 Task: Create a section API Management Sprint and in the section, add a milestone Customer Relationship Management (CRM) Implementation in the project AgileCube
Action: Mouse moved to (75, 362)
Screenshot: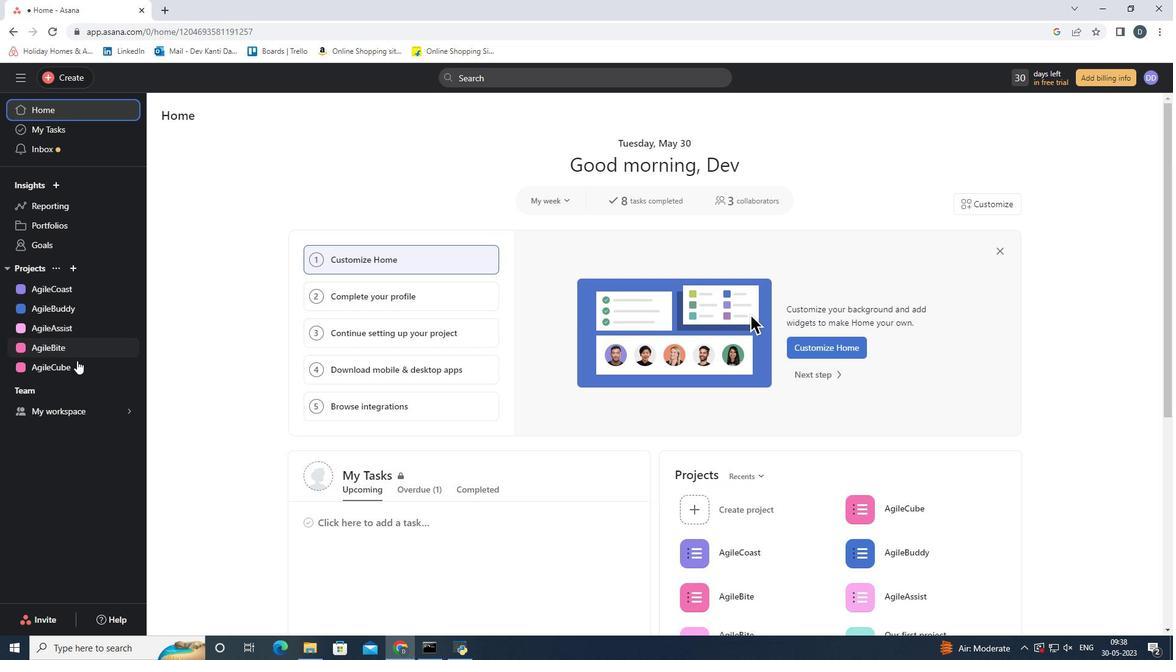 
Action: Mouse pressed left at (75, 362)
Screenshot: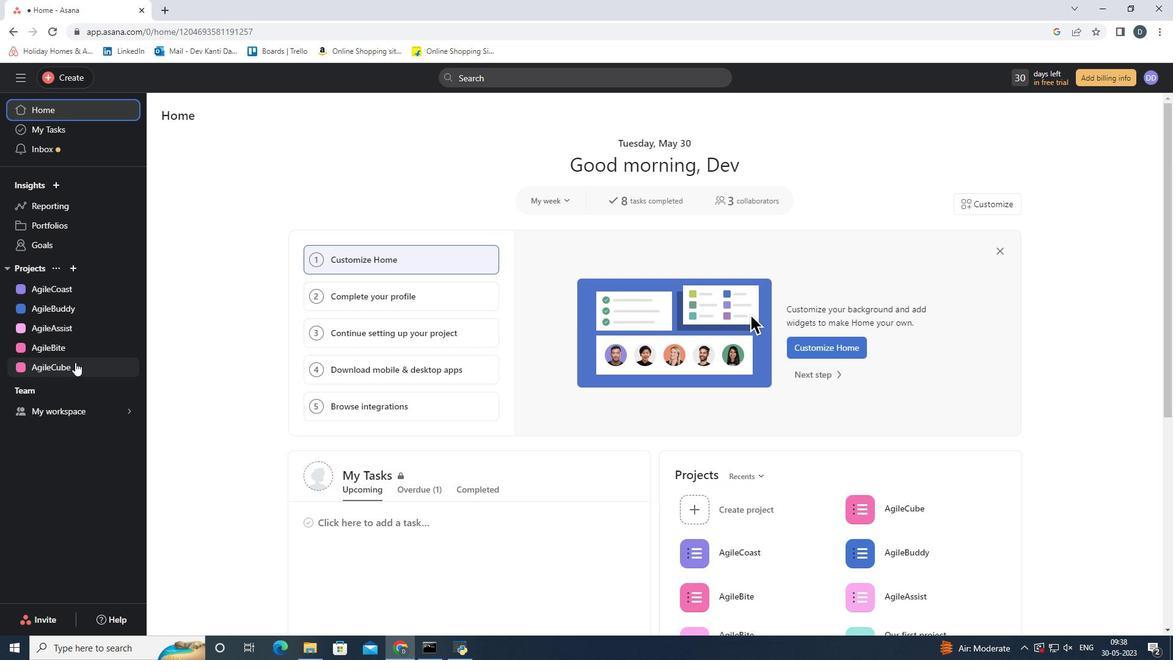 
Action: Mouse moved to (207, 426)
Screenshot: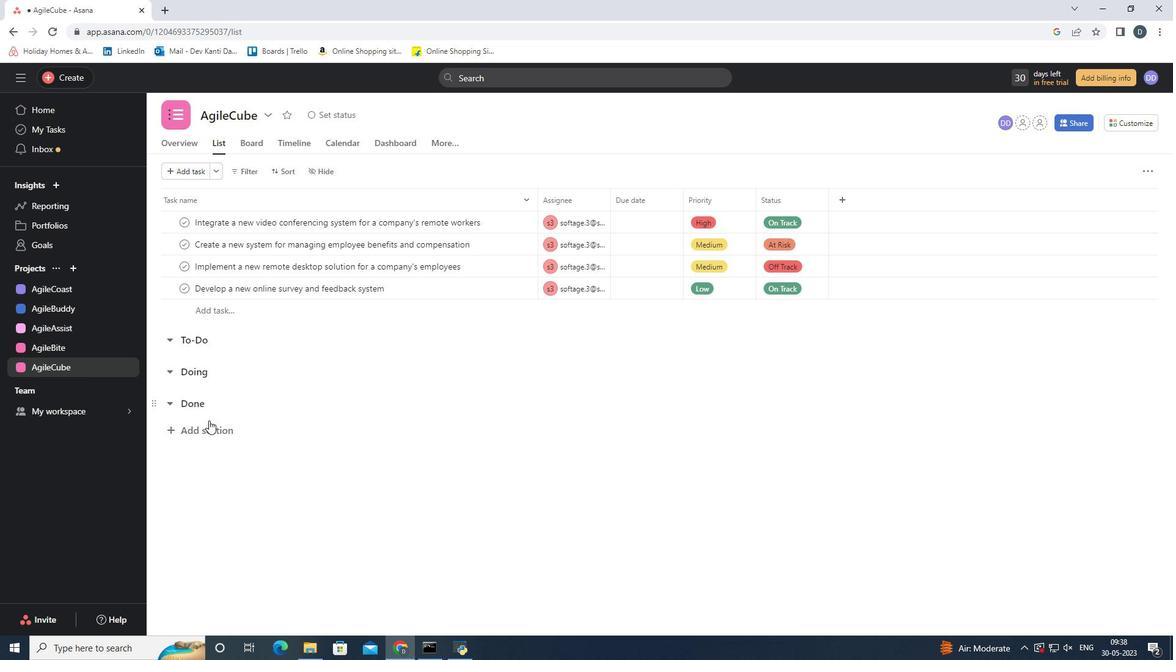 
Action: Mouse pressed left at (207, 426)
Screenshot: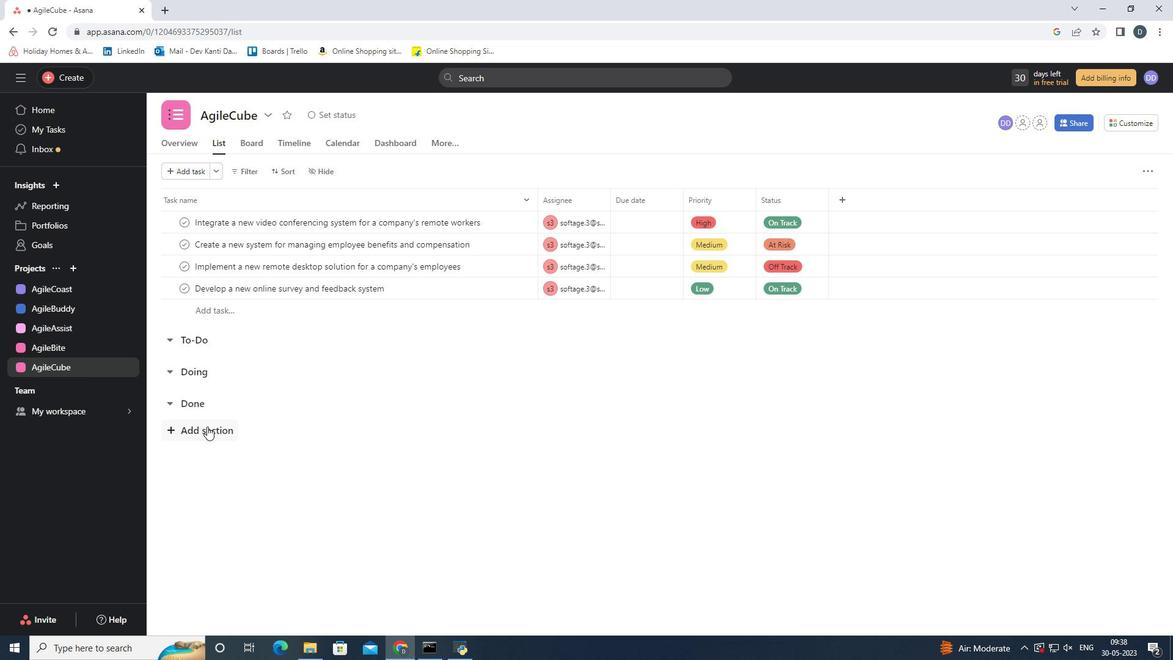 
Action: Mouse moved to (429, 492)
Screenshot: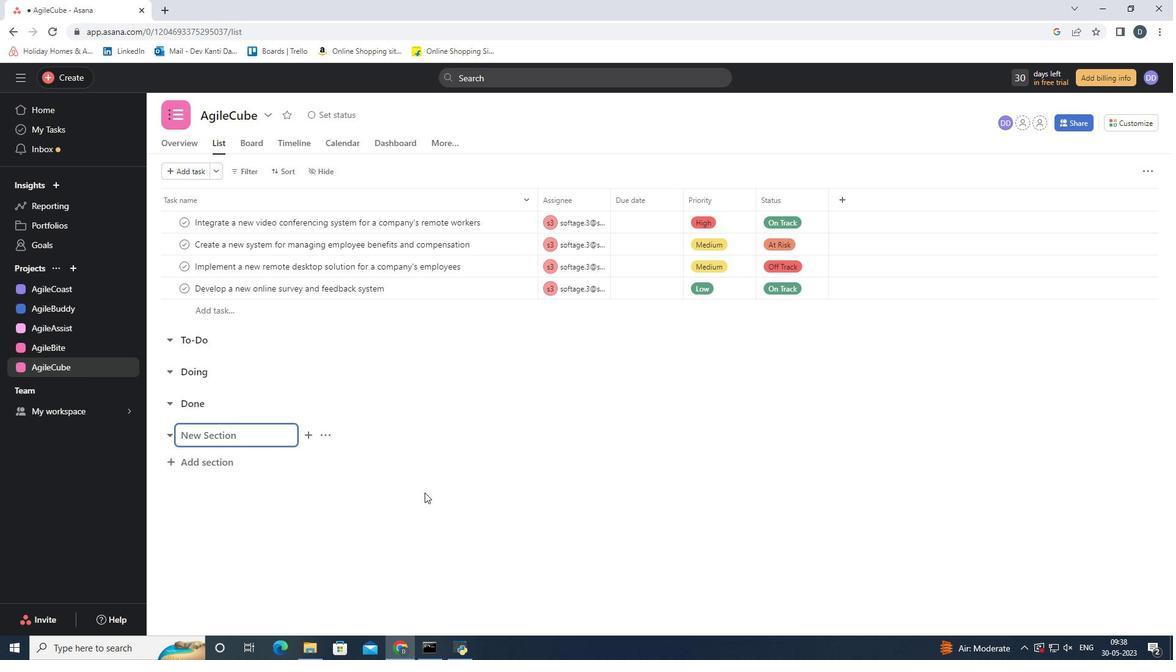 
Action: Key pressed <Key.shift>API<Key.space><Key.shift><Key.shift><Key.shift><Key.shift><Key.shift><Key.shift><Key.shift><Key.shift><Key.shift><Key.shift><Key.shift><Key.shift><Key.shift><Key.shift><Key.shift><Key.shift><Key.shift><Key.shift><Key.shift>Management<Key.space><Key.shift>Sprint
Screenshot: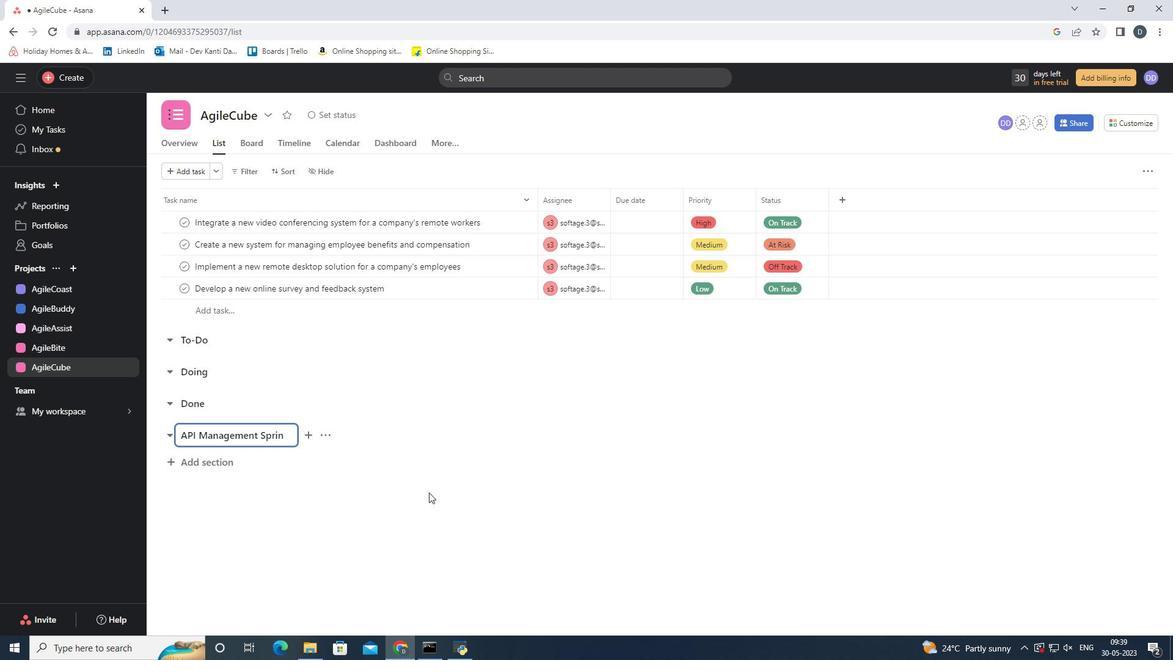 
Action: Mouse moved to (302, 435)
Screenshot: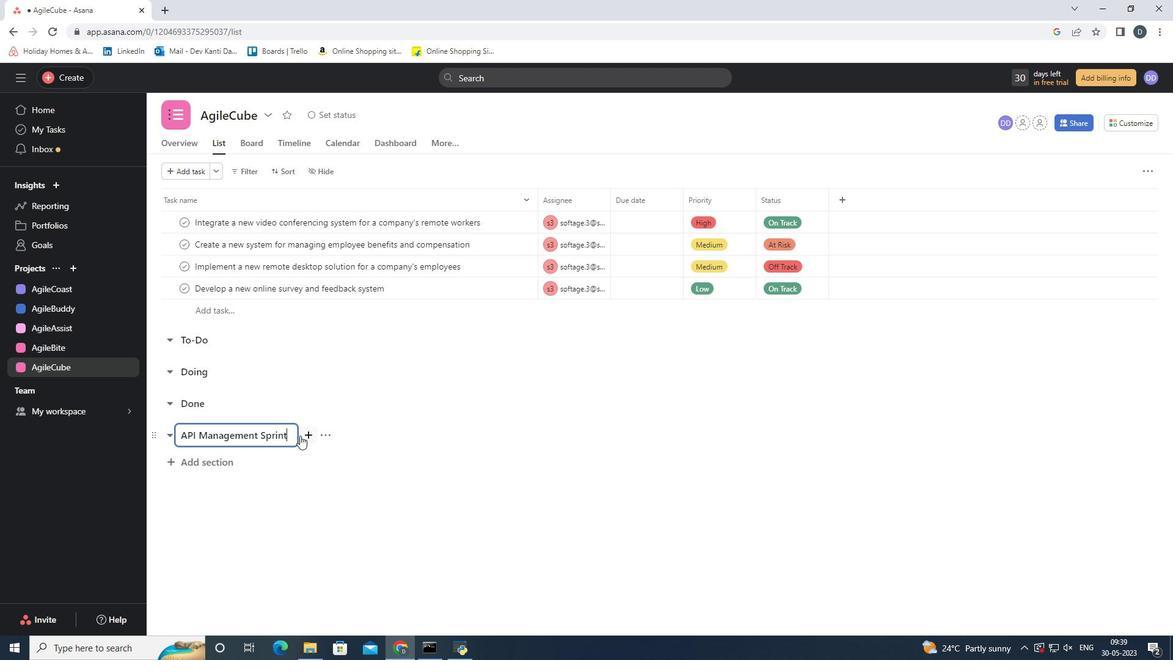 
Action: Mouse pressed left at (302, 435)
Screenshot: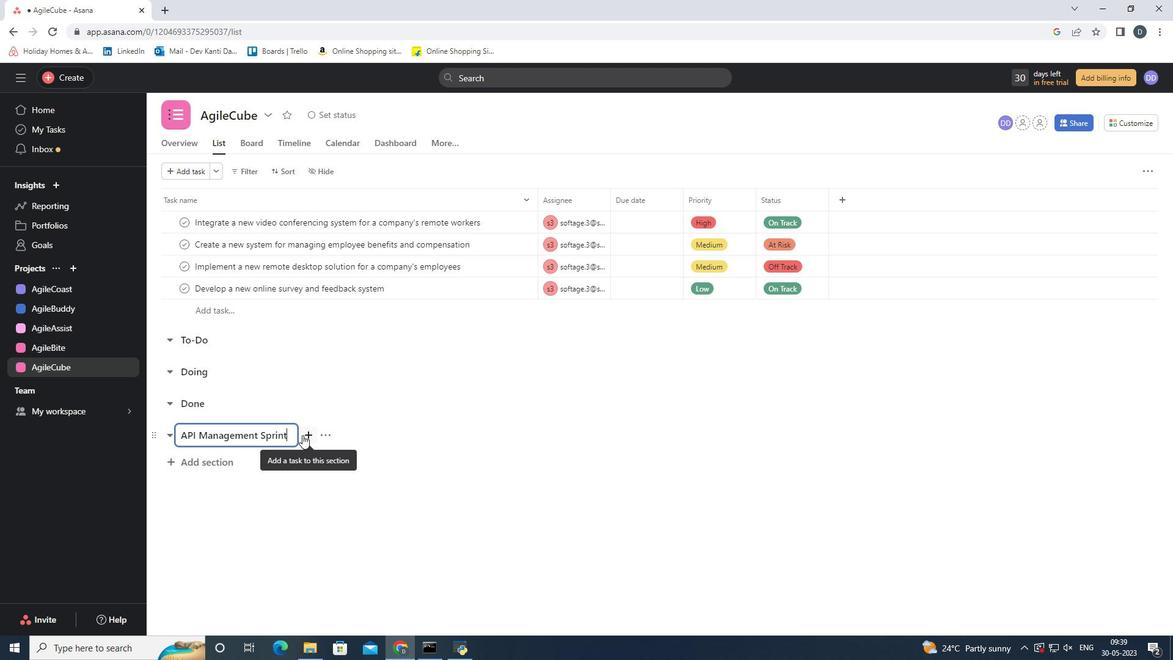 
Action: Mouse moved to (459, 584)
Screenshot: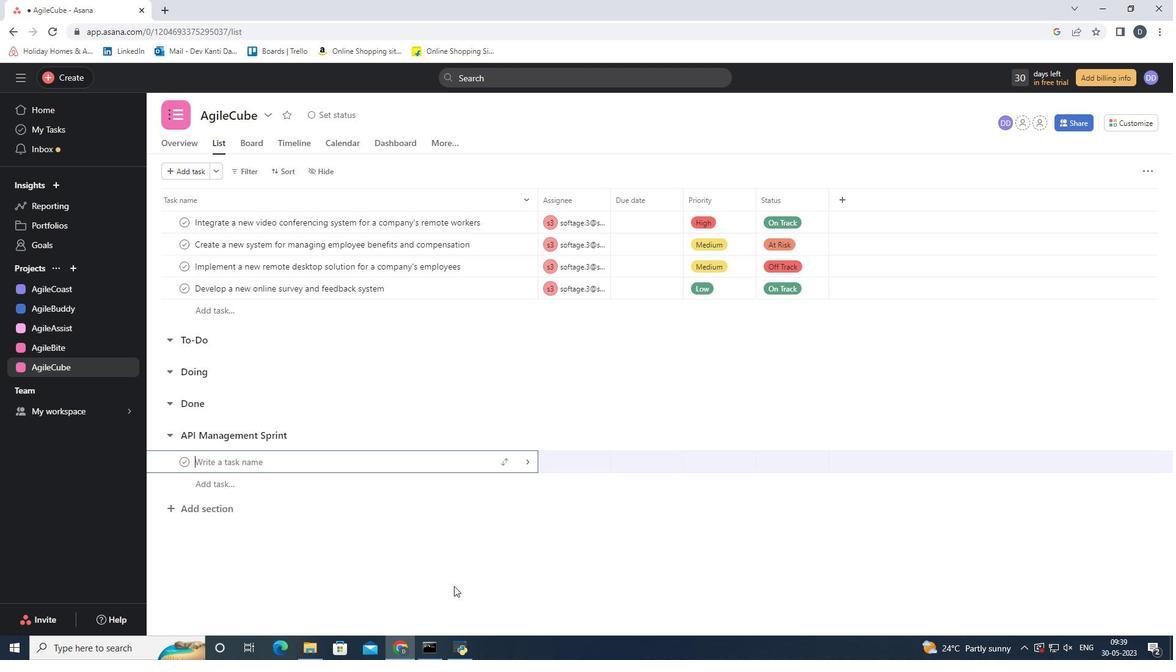 
Action: Key pressed <Key.cmd>c
Screenshot: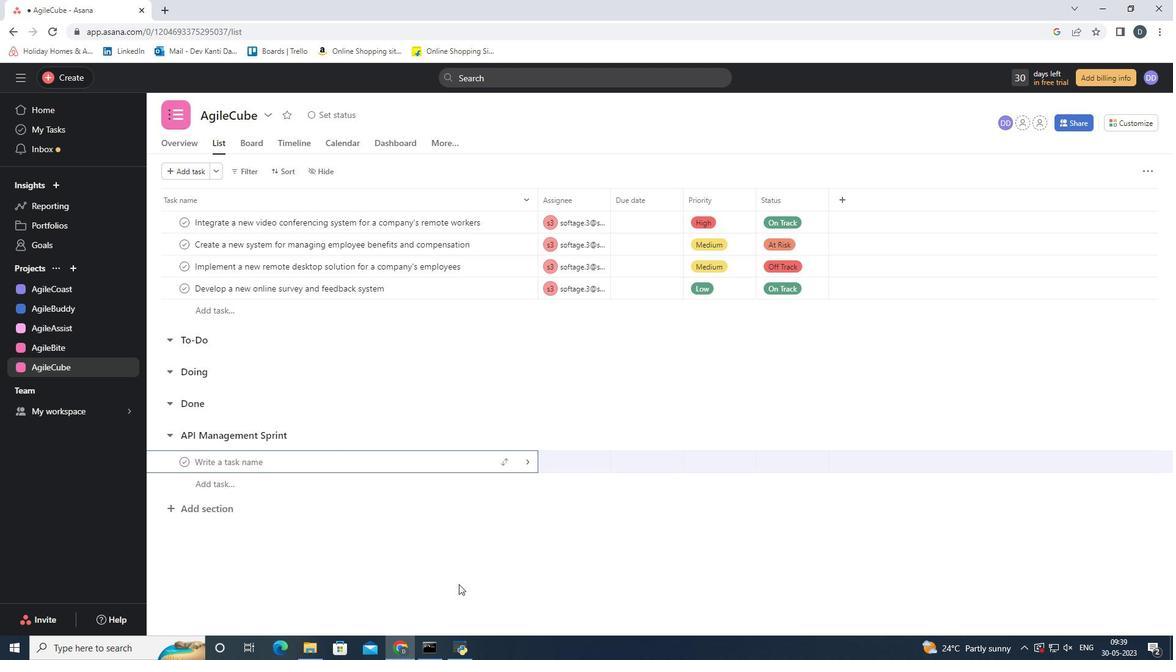 
Action: Mouse moved to (338, 190)
Screenshot: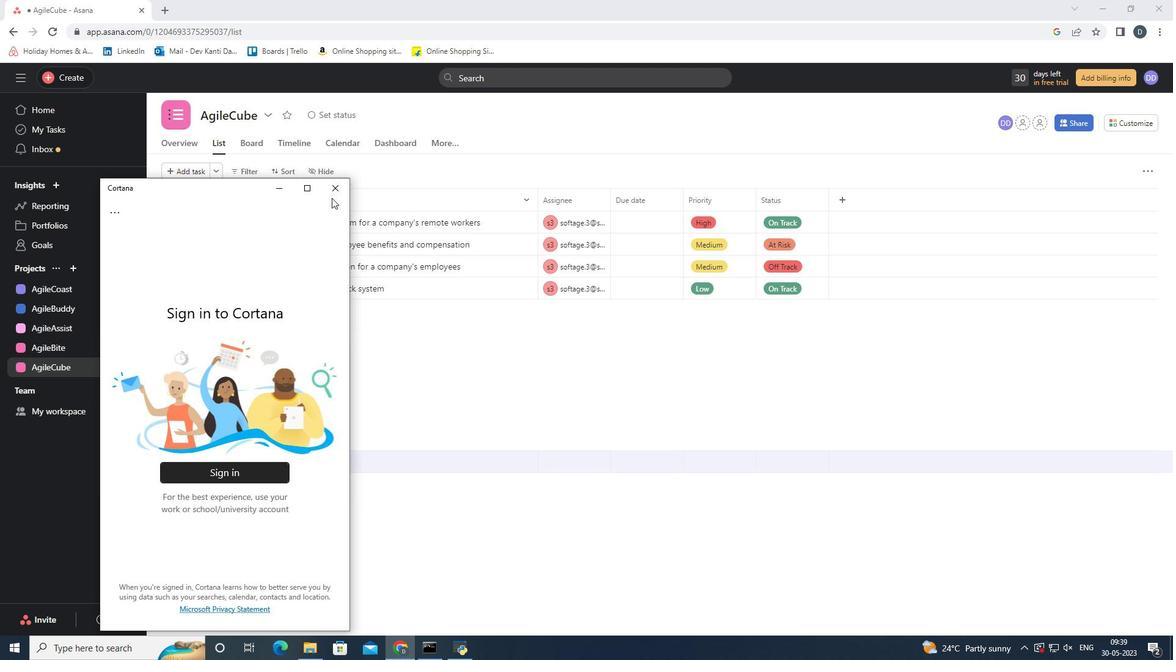 
Action: Mouse pressed left at (338, 190)
Screenshot: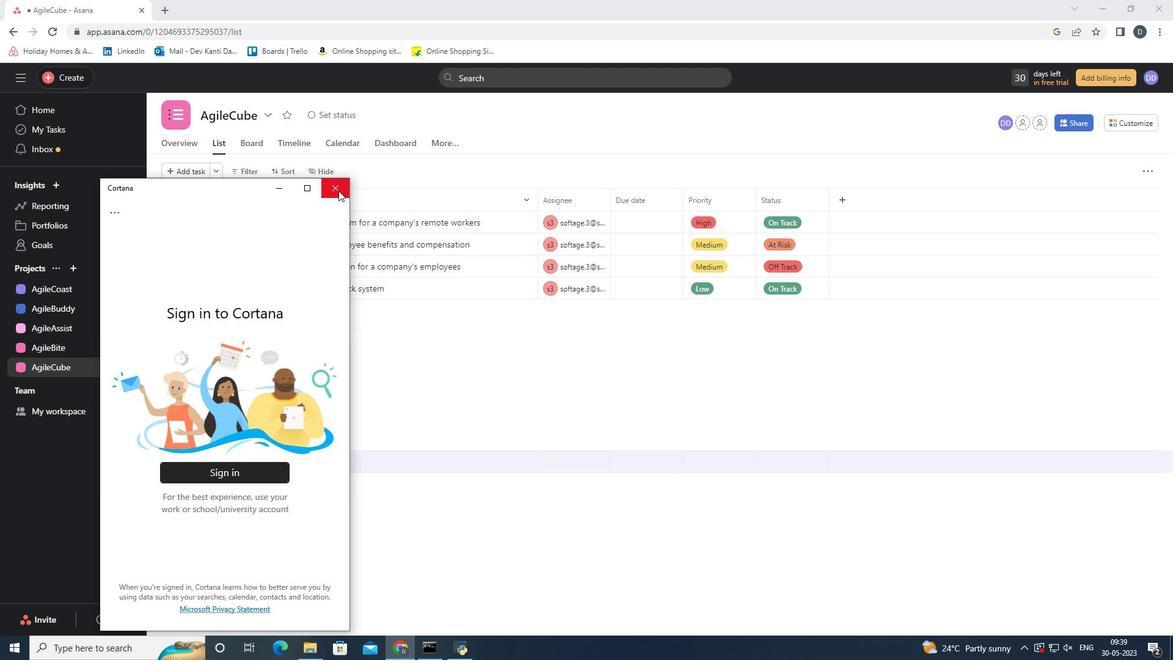 
Action: Mouse moved to (243, 454)
Screenshot: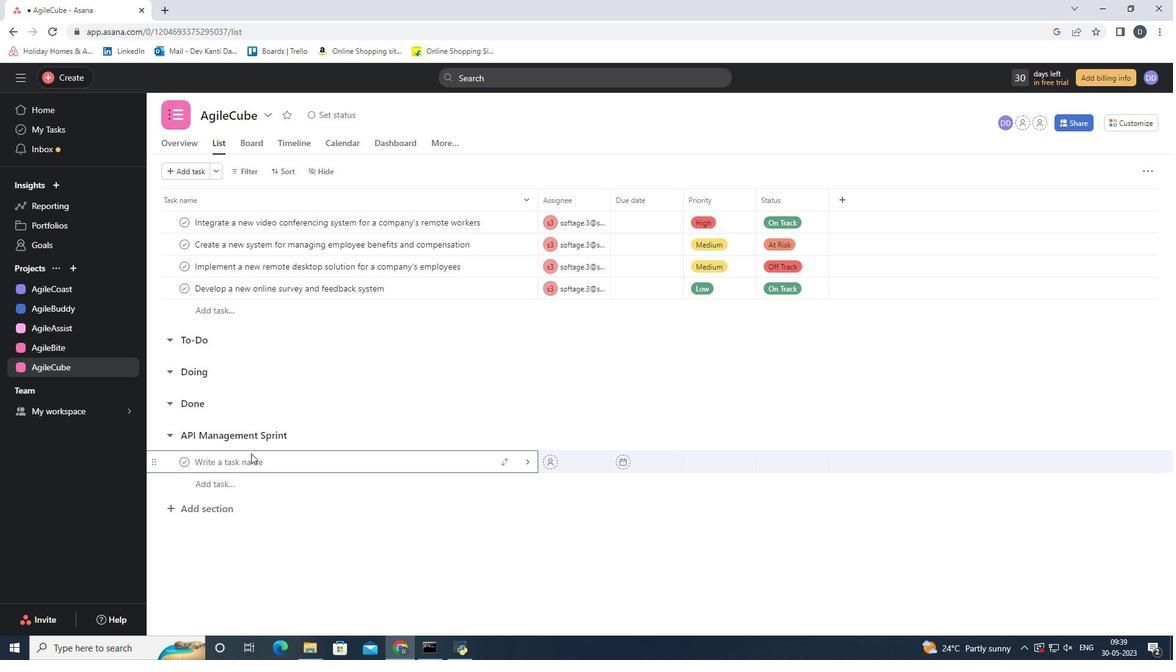 
Action: Mouse pressed left at (243, 454)
Screenshot: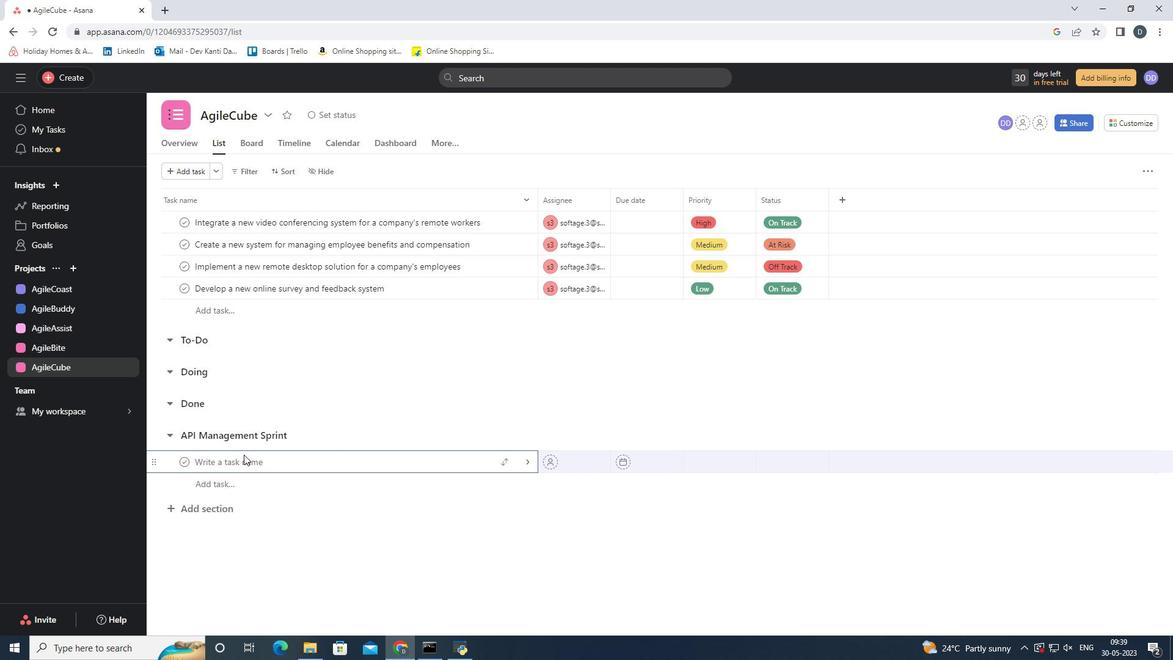 
Action: Mouse moved to (212, 462)
Screenshot: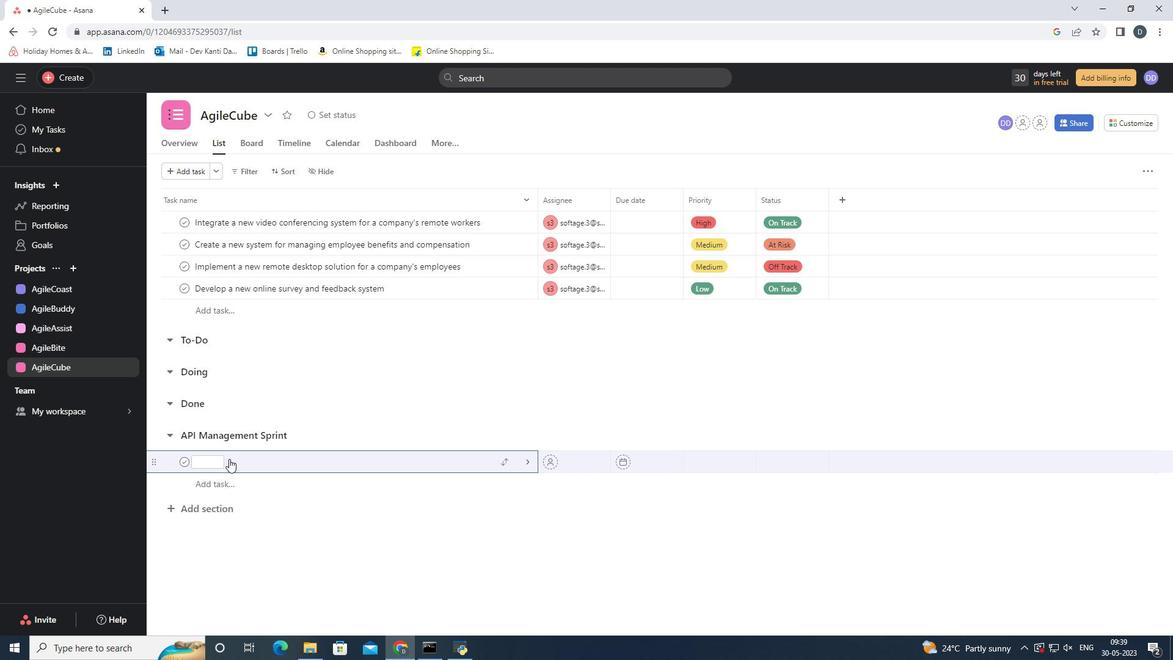 
Action: Mouse pressed left at (212, 462)
Screenshot: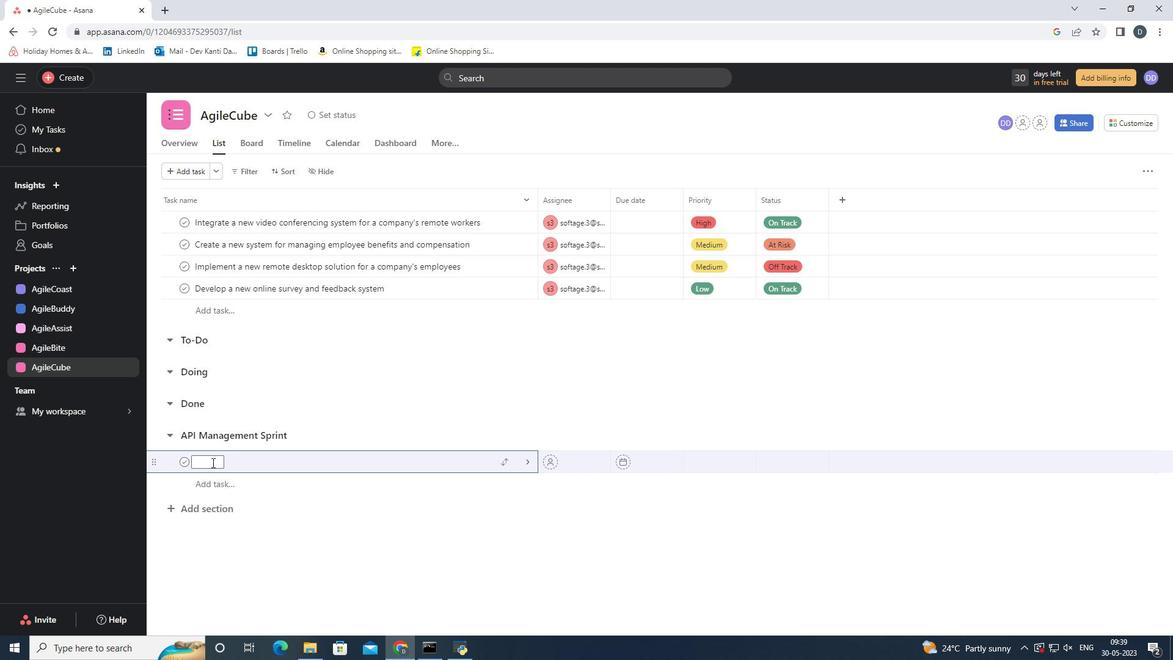 
Action: Mouse moved to (333, 530)
Screenshot: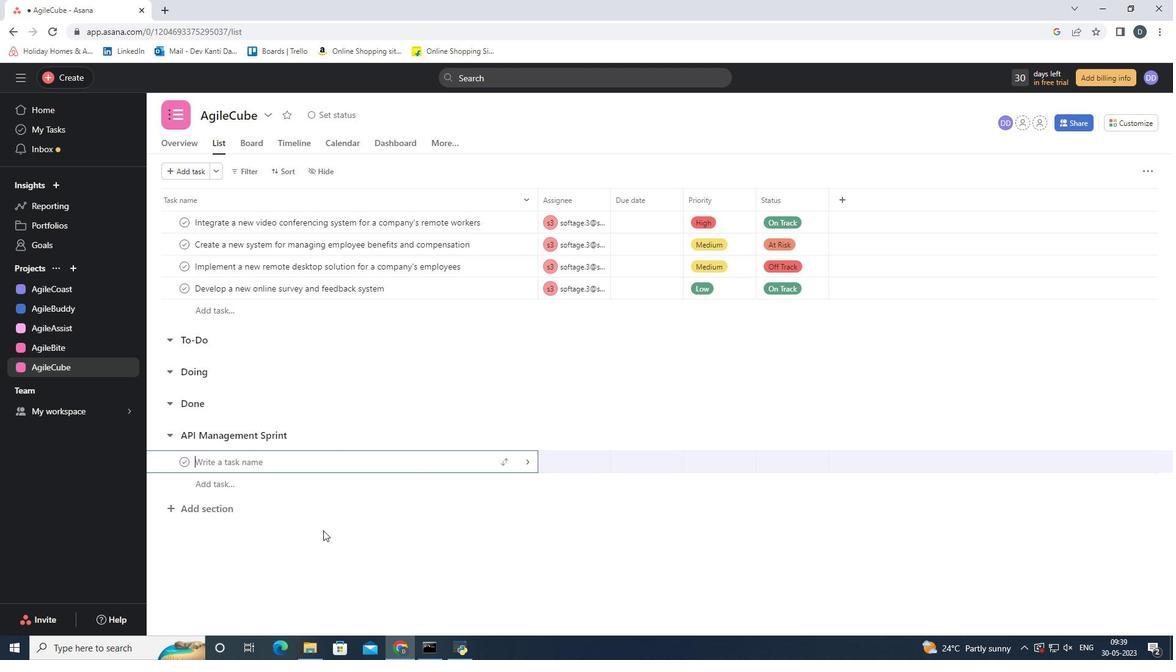 
Action: Key pressed <Key.shift><Key.shift>Customer<Key.space><Key.shift><Key.shift><Key.shift><Key.shift>Relationship<Key.space><Key.shift_r>Management<Key.space><Key.shift_r><Key.shift_r><Key.shift_r><Key.shift_r>(<Key.shift>CRM<Key.shift_r><Key.shift_r><Key.shift_r><Key.shift_r><Key.shift_r>)<Key.space><Key.shift_r><Key.shift_r><Key.shift_r><Key.shift_r><Key.shift_r><Key.shift_r><Key.shift_r><Key.shift_r><Key.shift_r><Key.shift_r><Key.shift_r><Key.shift_r><Key.shift_r><Key.shift_r><Key.shift_r><Key.shift_r><Key.shift_r><Key.shift_r><Key.shift_r><Key.shift_r><Key.shift_r>Implementation
Screenshot: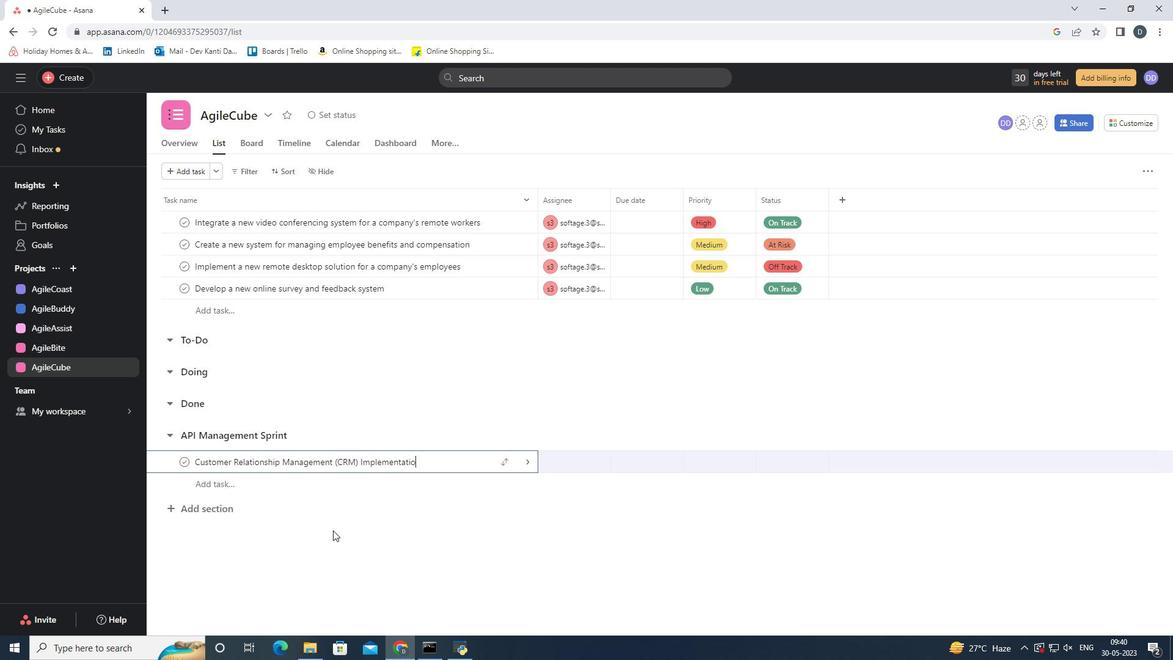 
Action: Mouse moved to (524, 462)
Screenshot: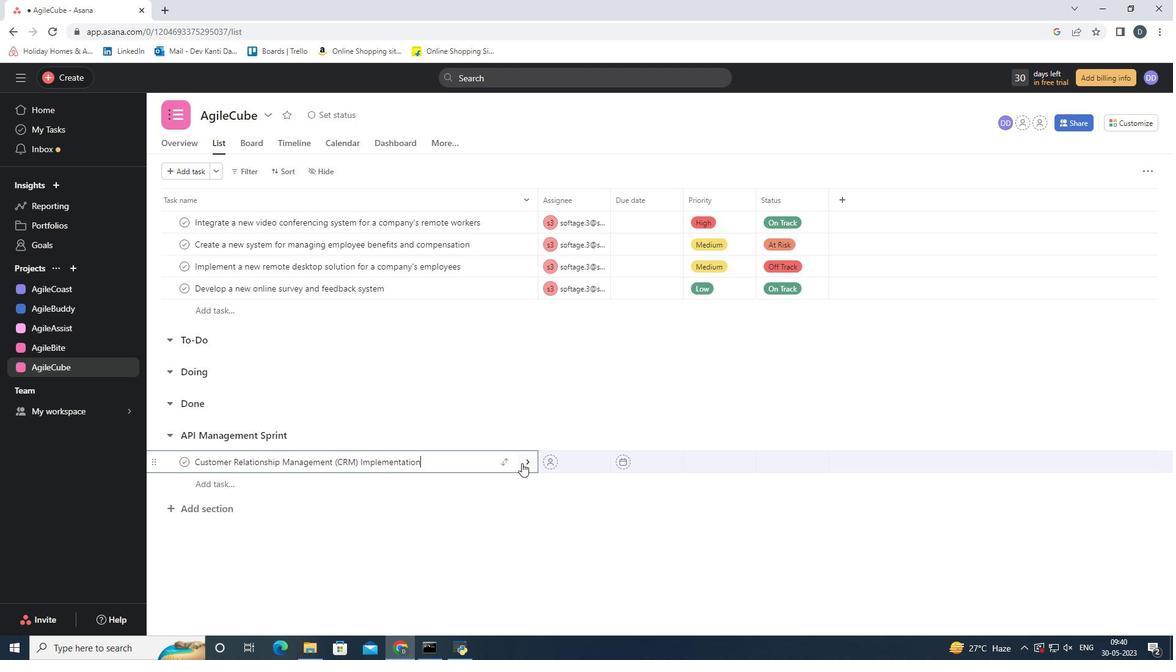 
Action: Mouse pressed left at (524, 462)
Screenshot: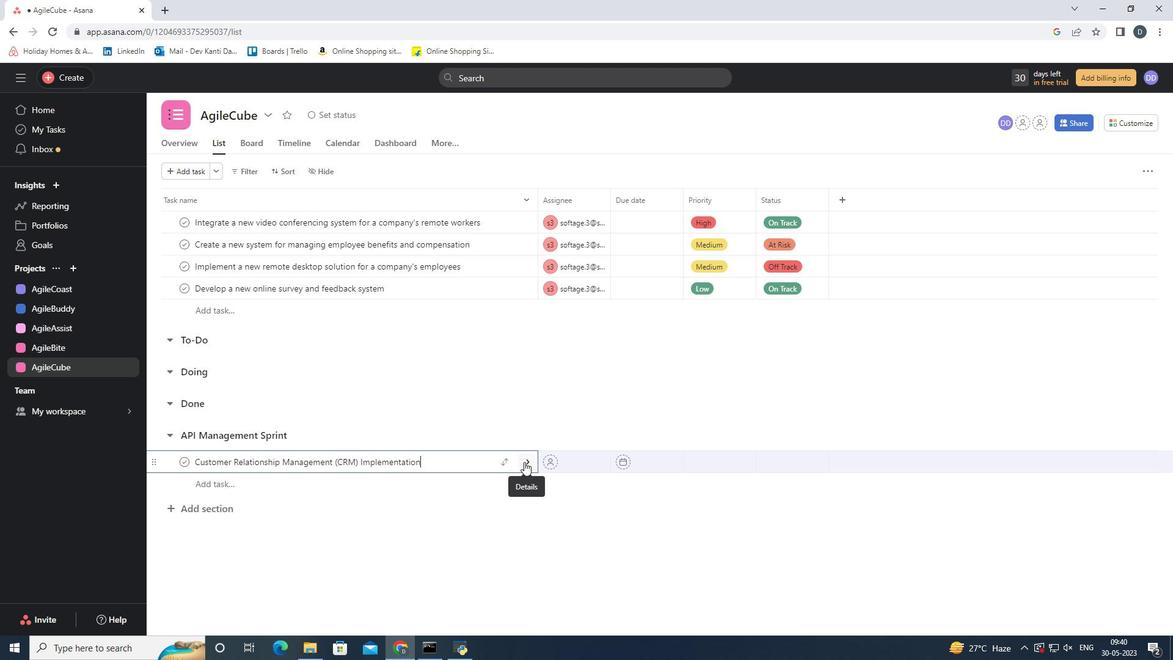
Action: Mouse moved to (1126, 174)
Screenshot: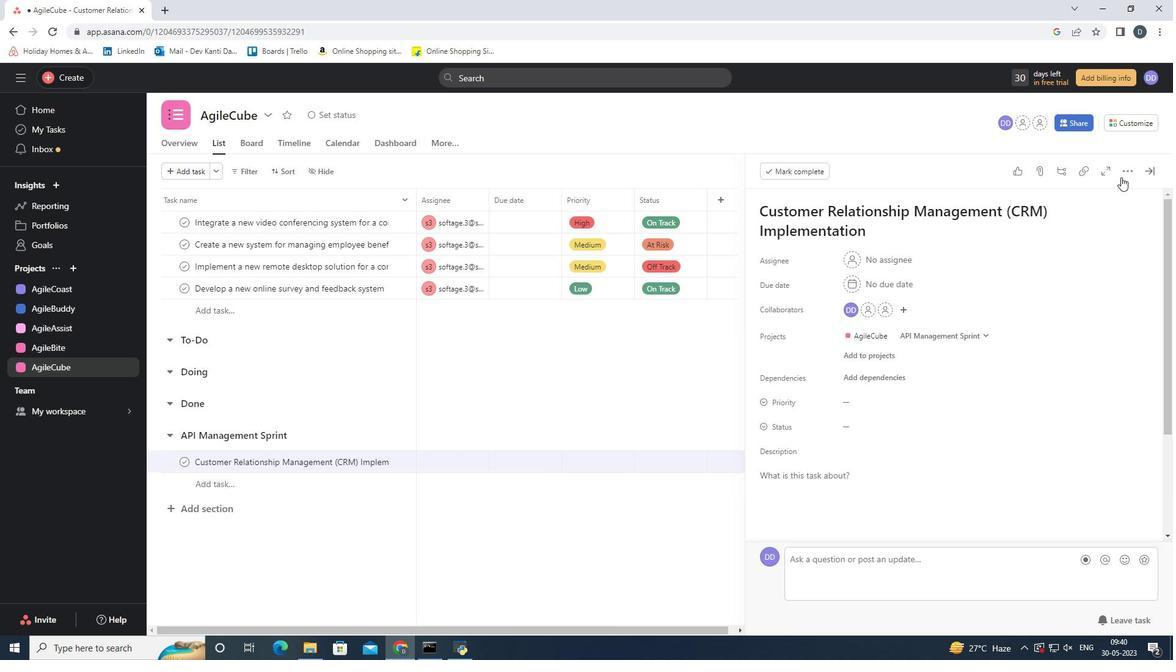 
Action: Mouse pressed left at (1126, 174)
Screenshot: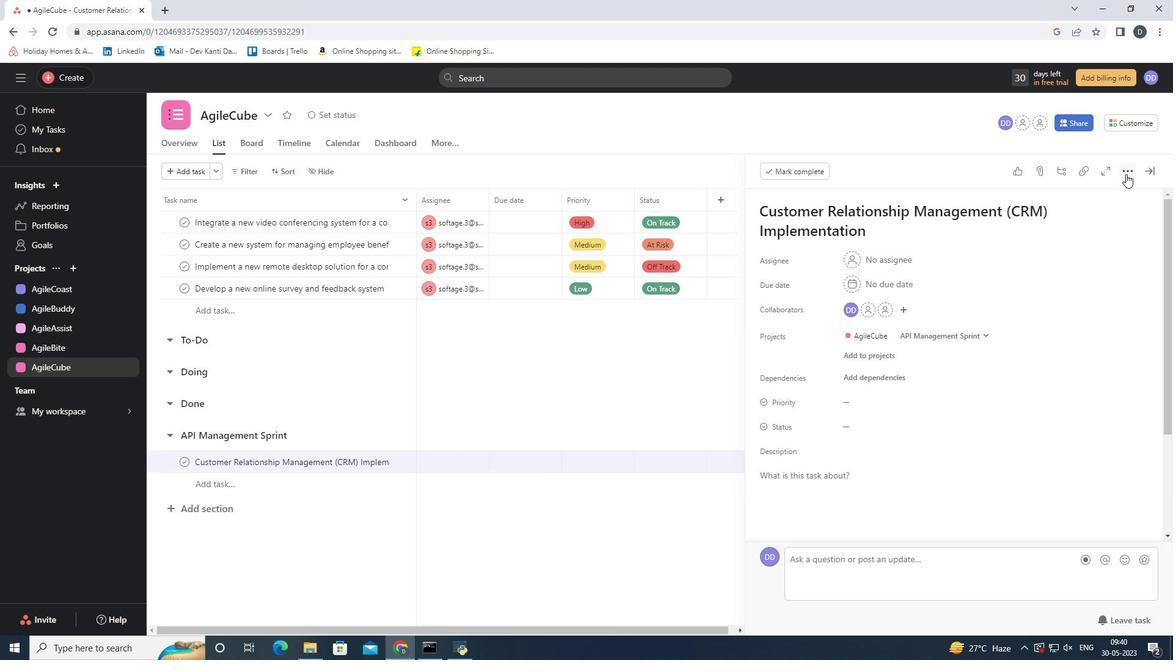 
Action: Mouse moved to (1099, 220)
Screenshot: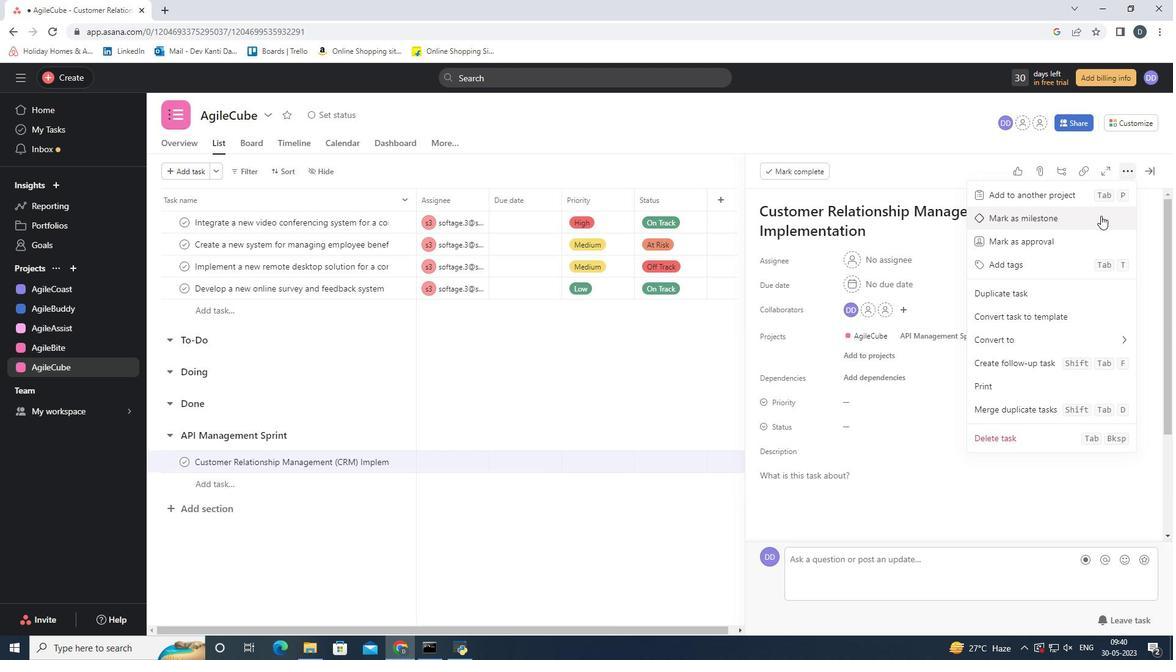 
Action: Mouse pressed left at (1099, 220)
Screenshot: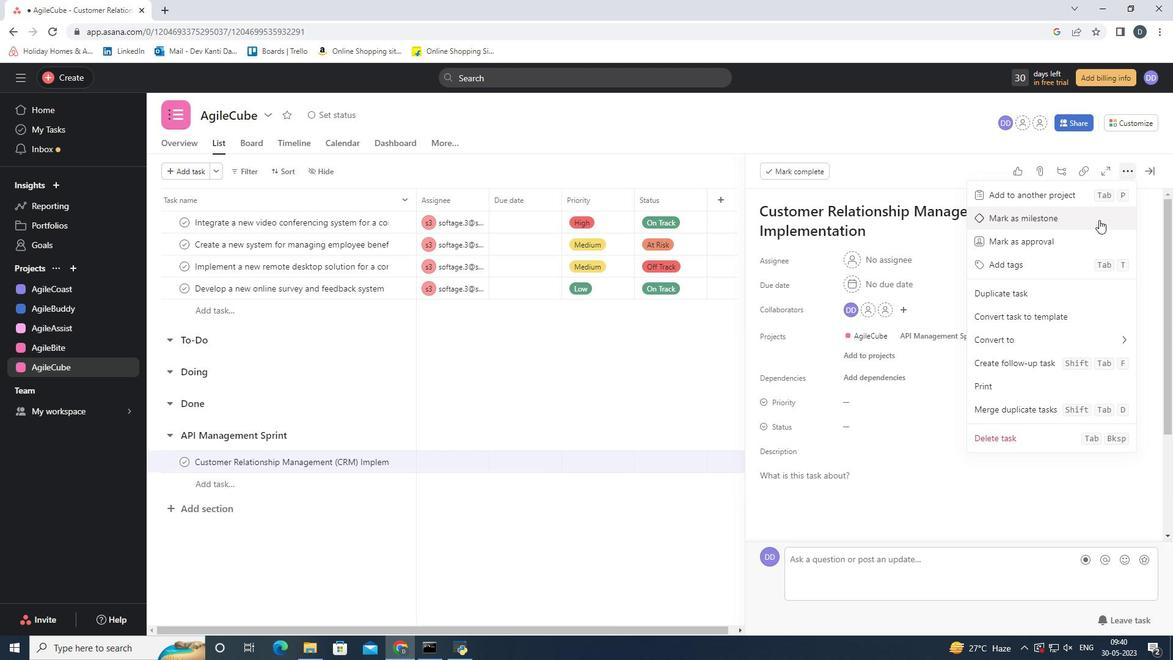 
Action: Mouse moved to (1145, 170)
Screenshot: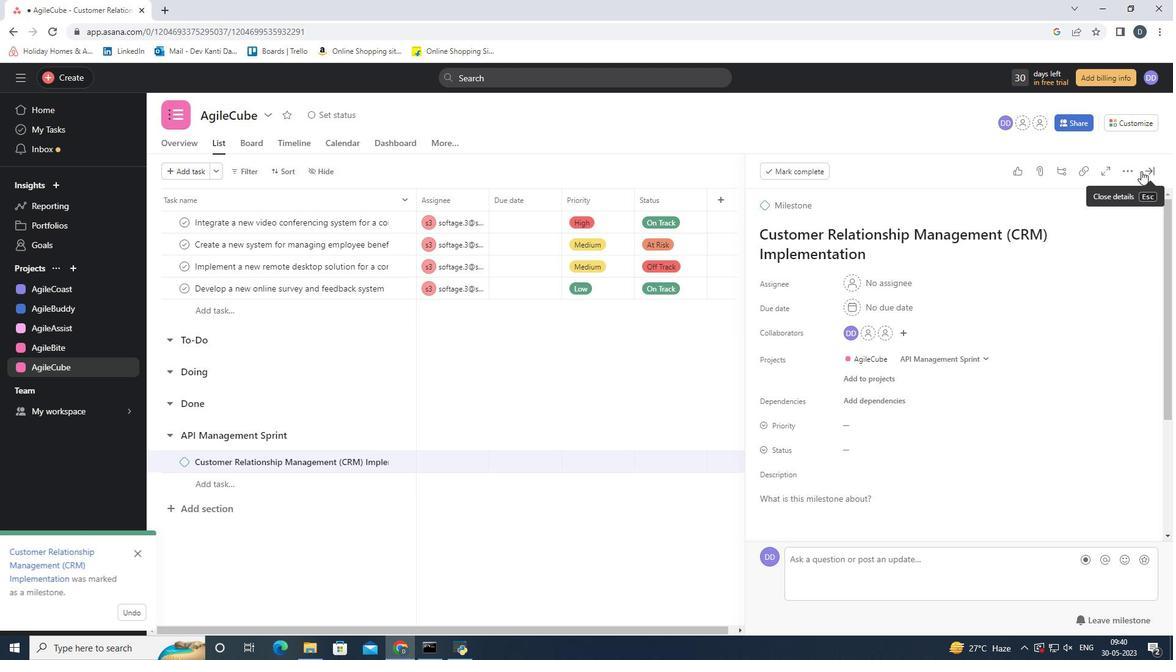 
Action: Mouse pressed left at (1145, 170)
Screenshot: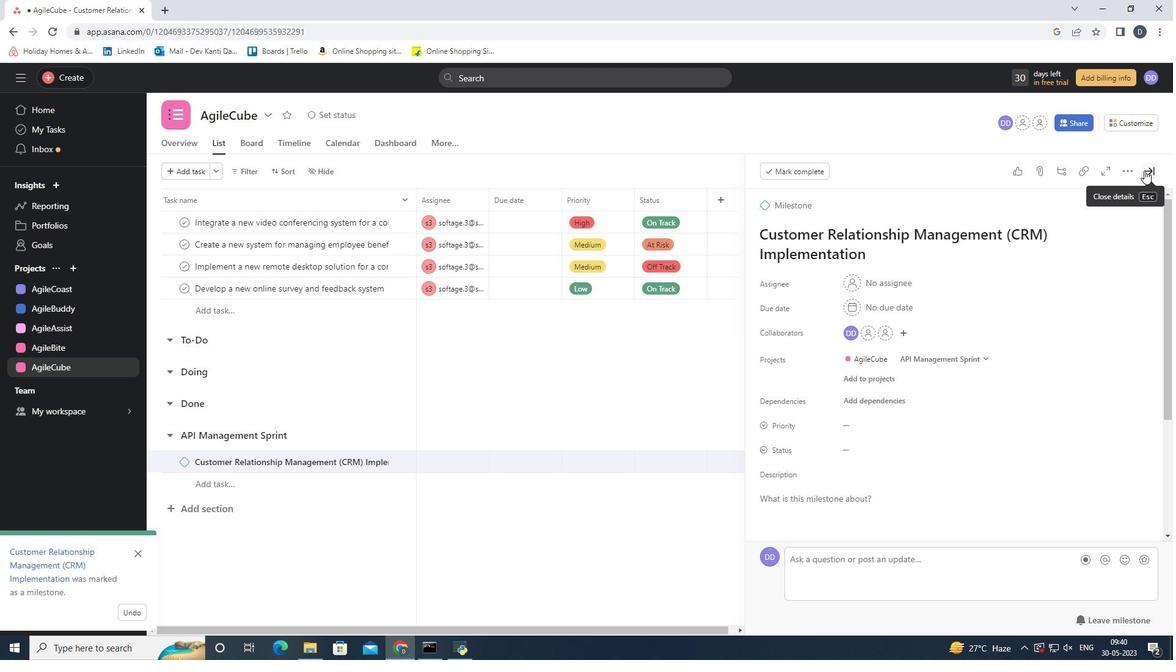 
Action: Mouse moved to (133, 558)
Screenshot: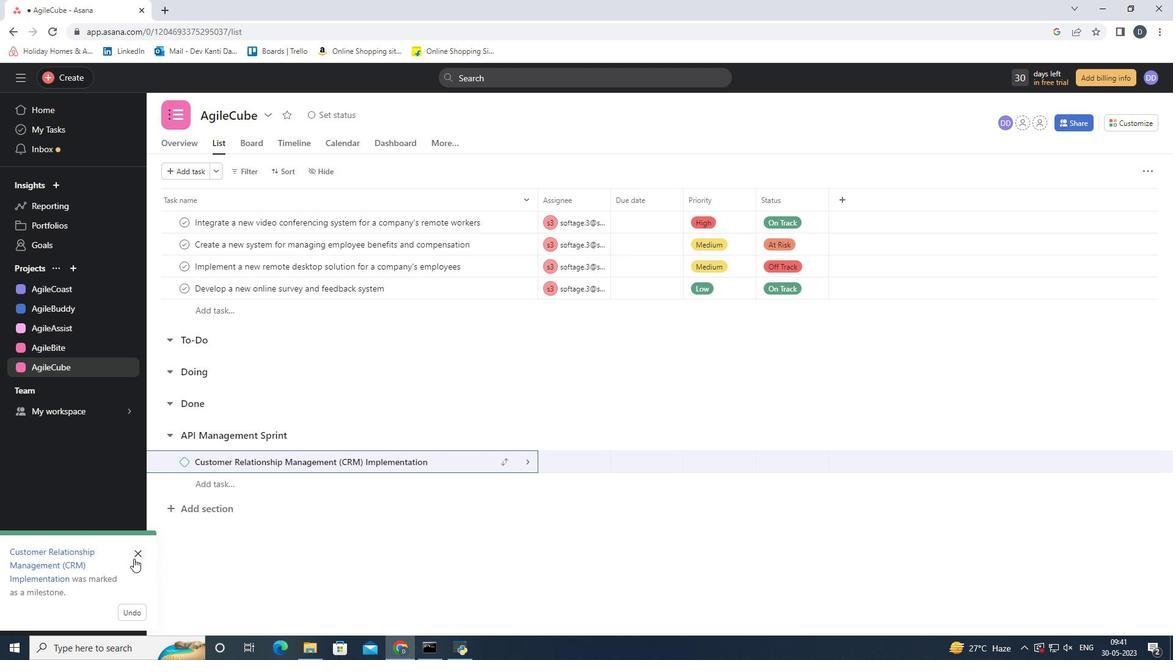 
Action: Mouse pressed left at (133, 558)
Screenshot: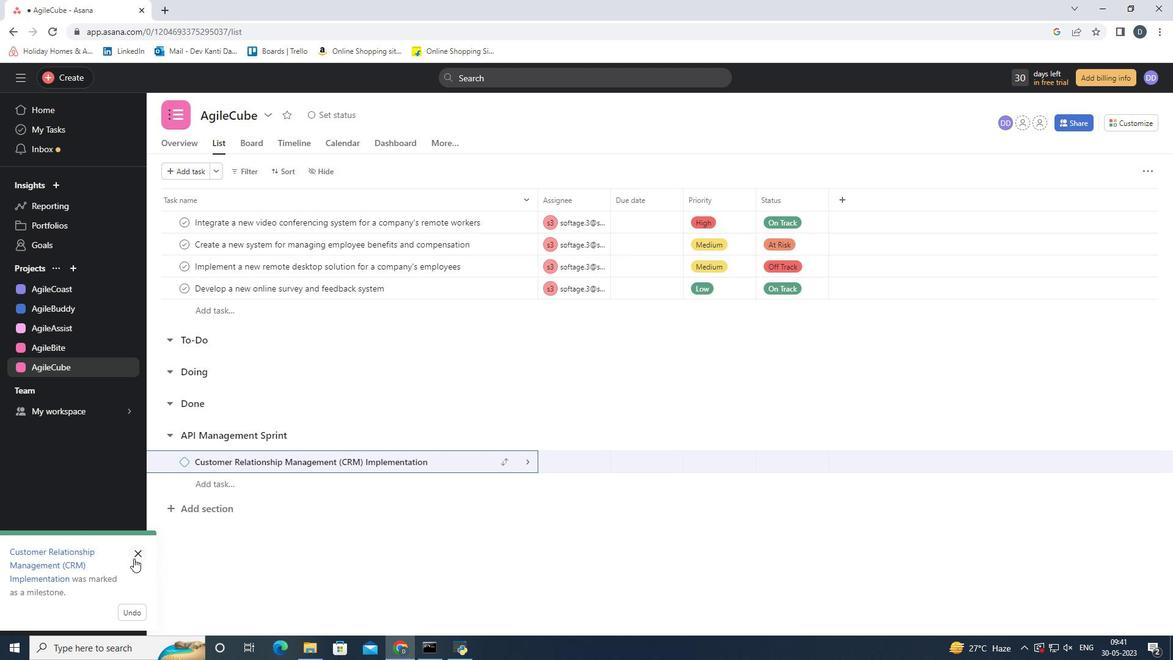
Action: Mouse moved to (917, 380)
Screenshot: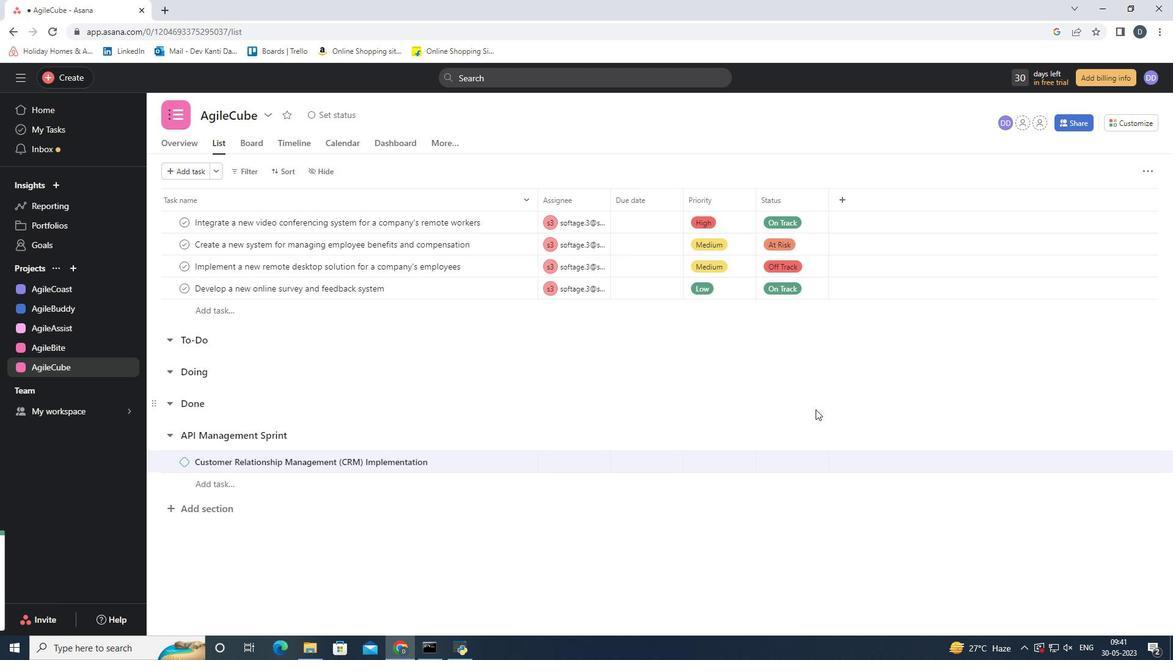 
Action: Mouse pressed left at (917, 380)
Screenshot: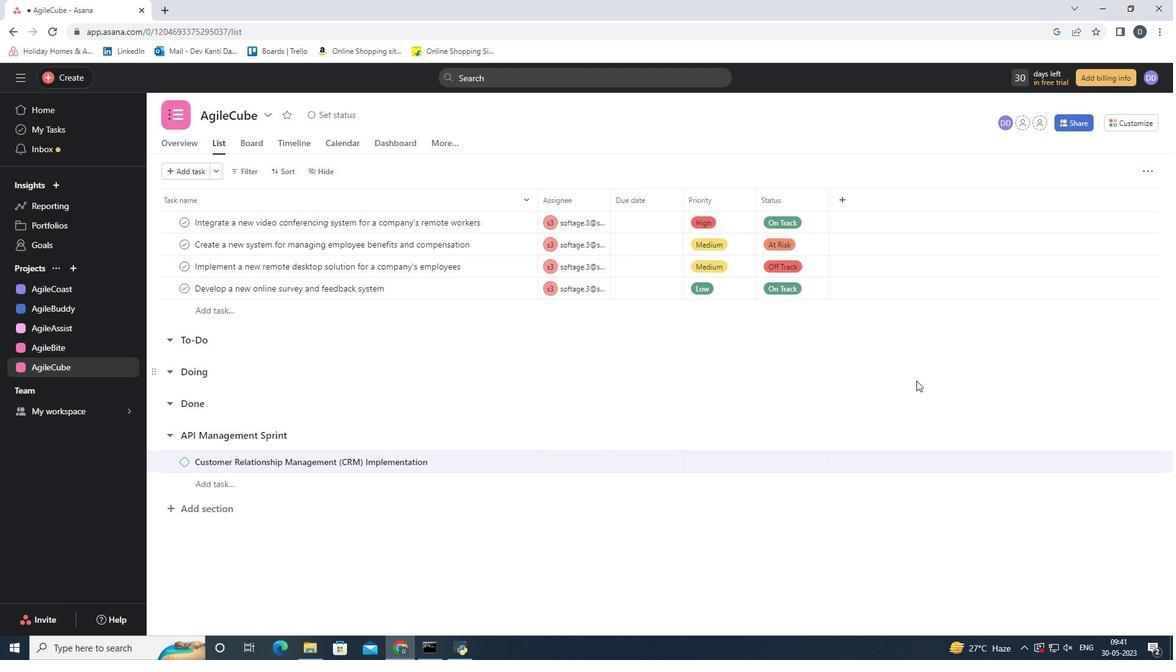 
